 Task: Remove the website from the contact info.
Action: Mouse moved to (672, 69)
Screenshot: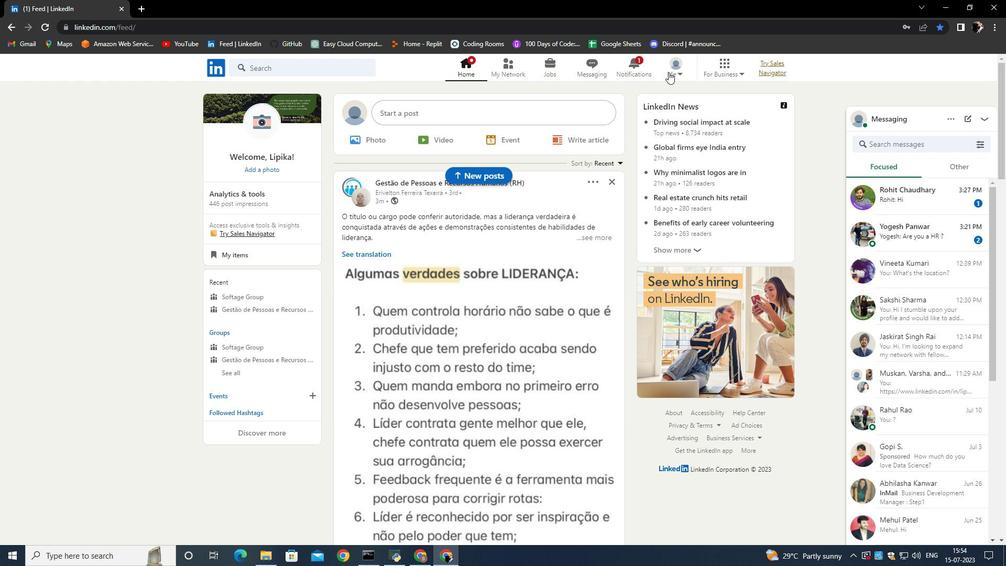 
Action: Mouse pressed left at (672, 69)
Screenshot: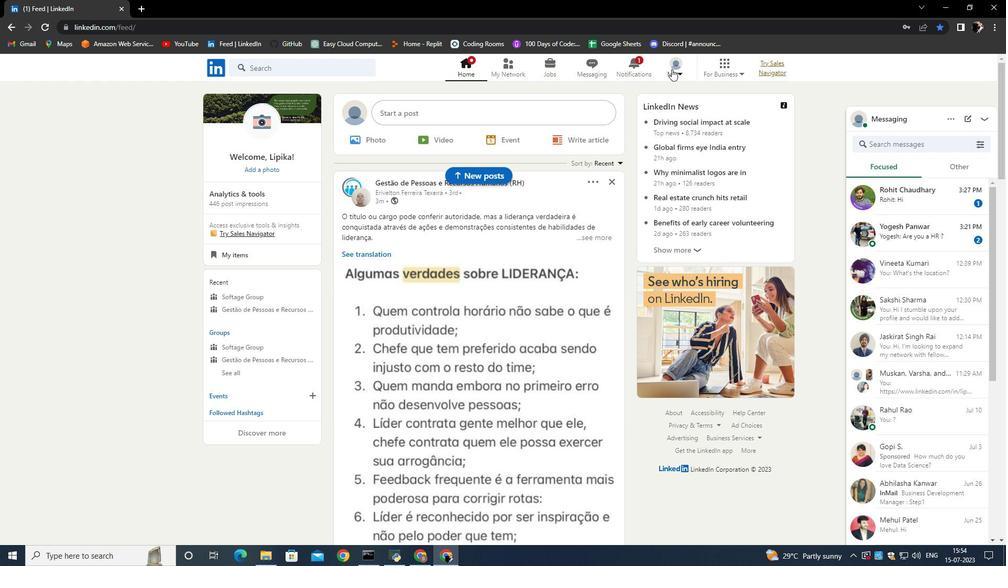 
Action: Mouse moved to (583, 114)
Screenshot: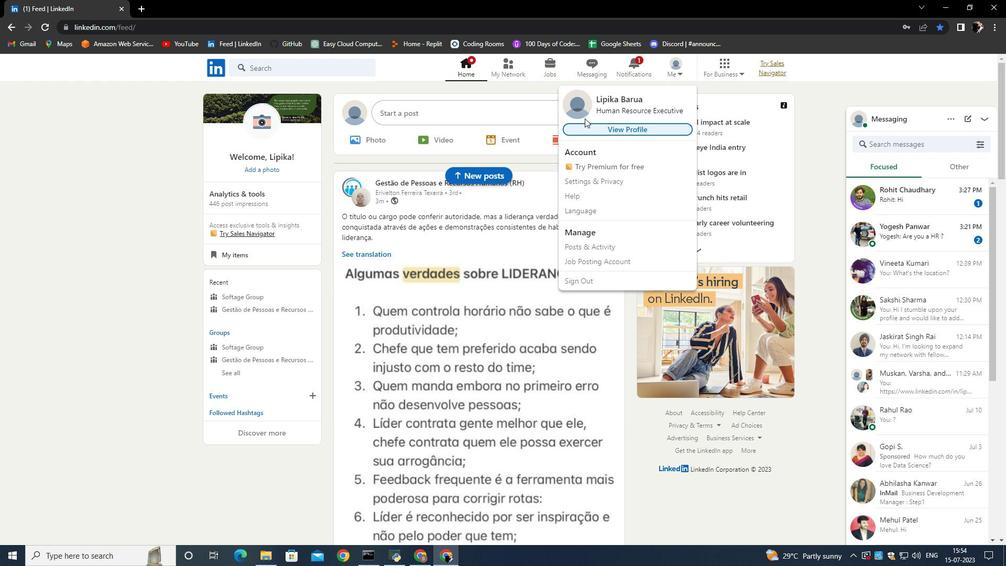 
Action: Mouse pressed left at (583, 114)
Screenshot: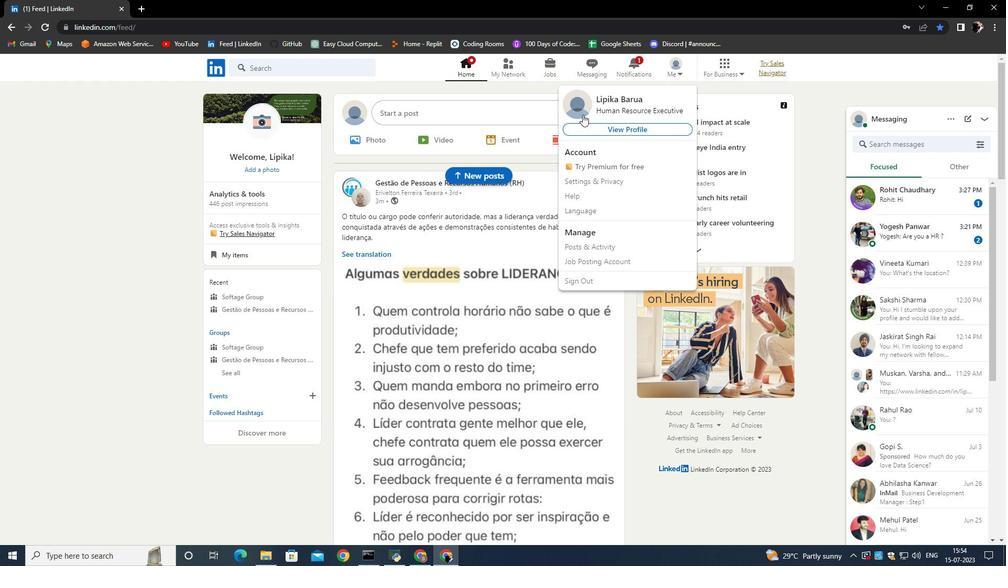 
Action: Mouse moved to (320, 344)
Screenshot: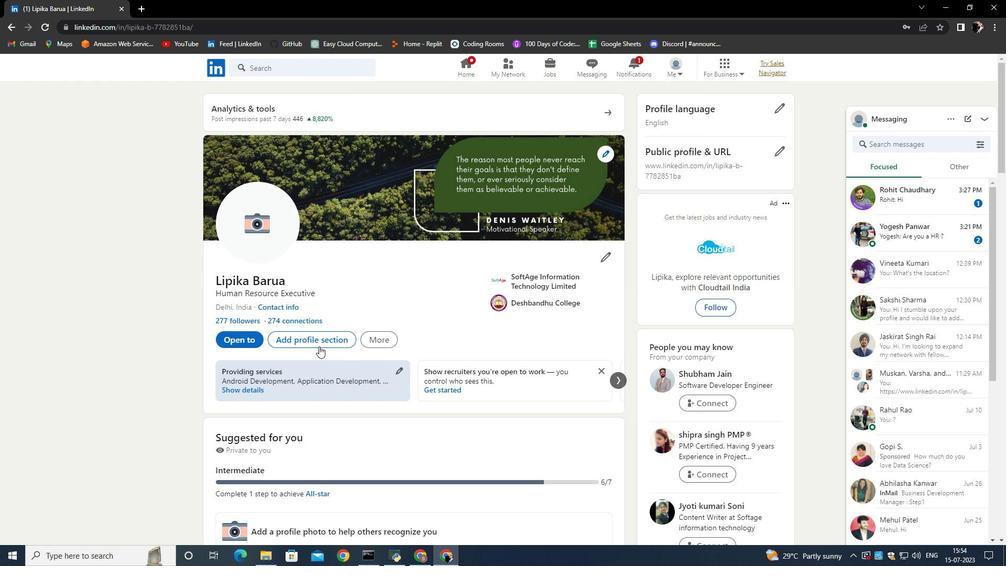 
Action: Mouse pressed left at (320, 344)
Screenshot: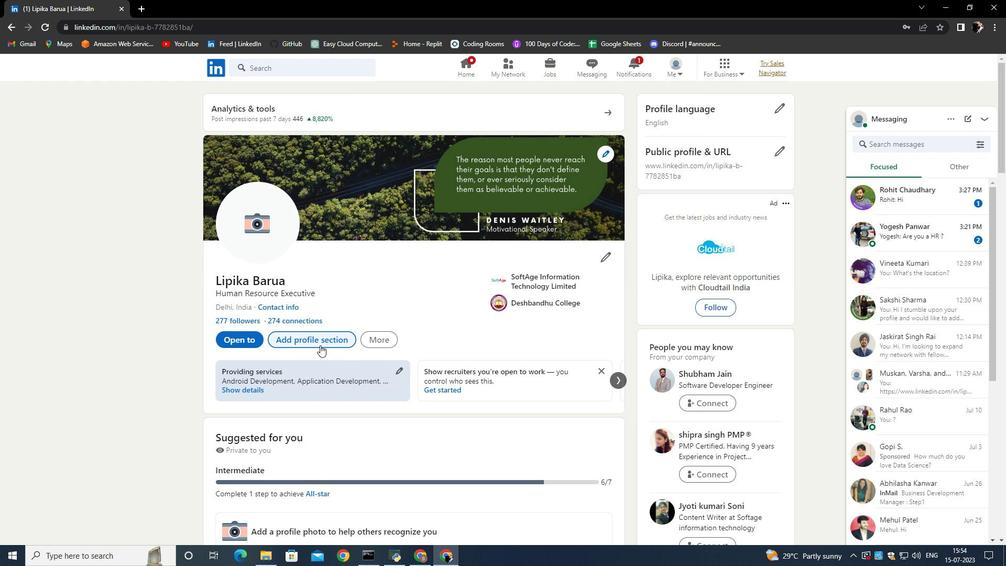 
Action: Mouse moved to (433, 315)
Screenshot: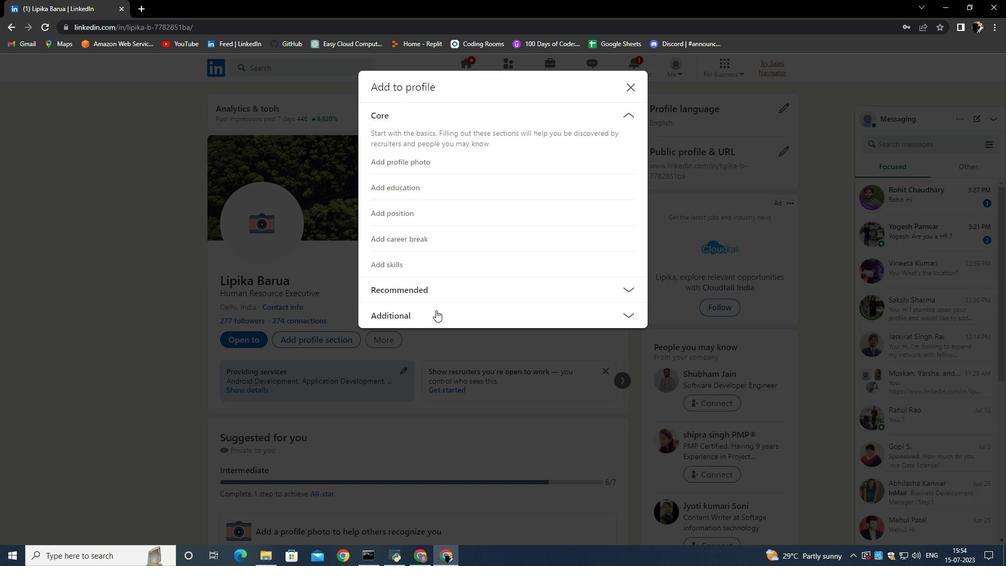 
Action: Mouse pressed left at (433, 315)
Screenshot: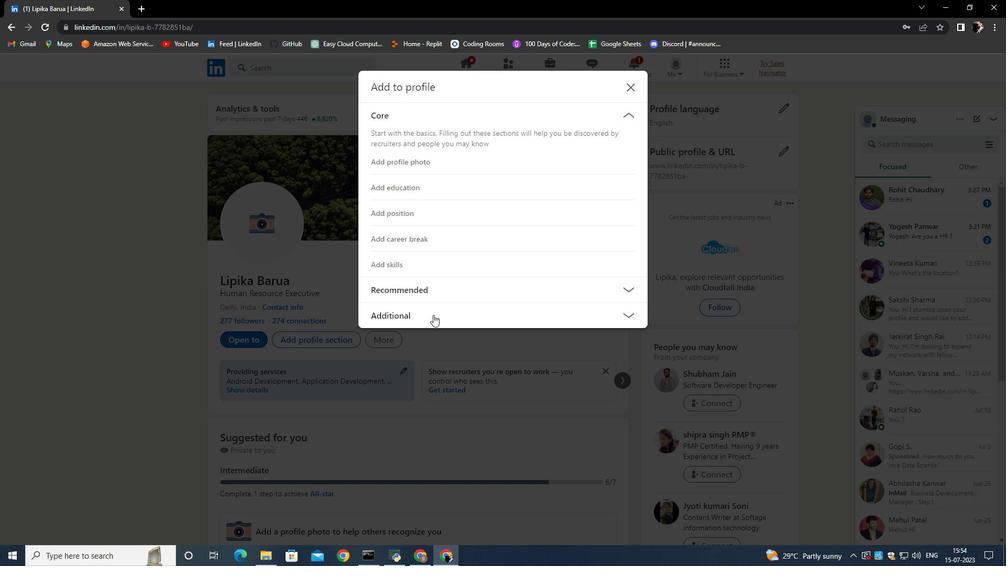 
Action: Mouse moved to (413, 423)
Screenshot: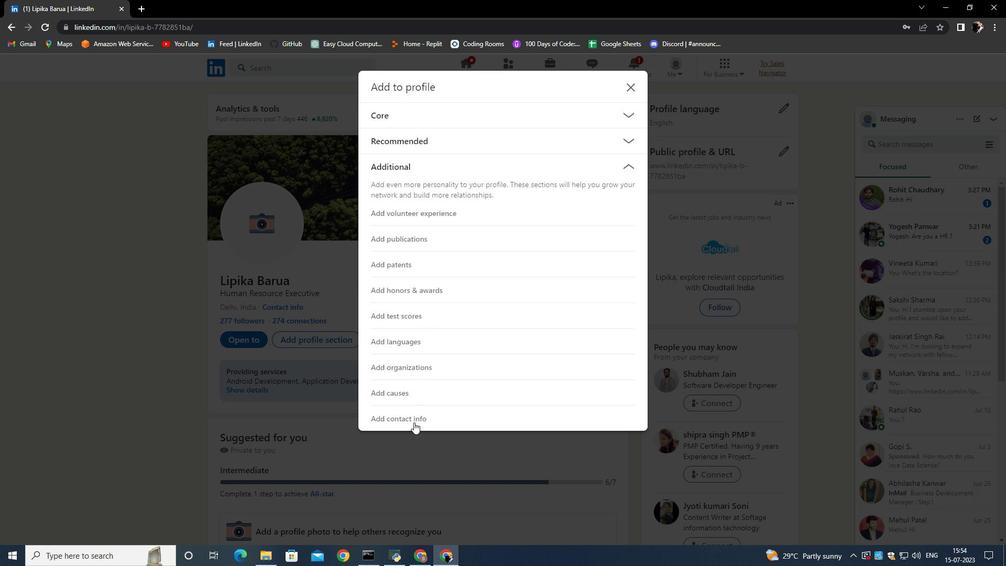 
Action: Mouse pressed left at (413, 423)
Screenshot: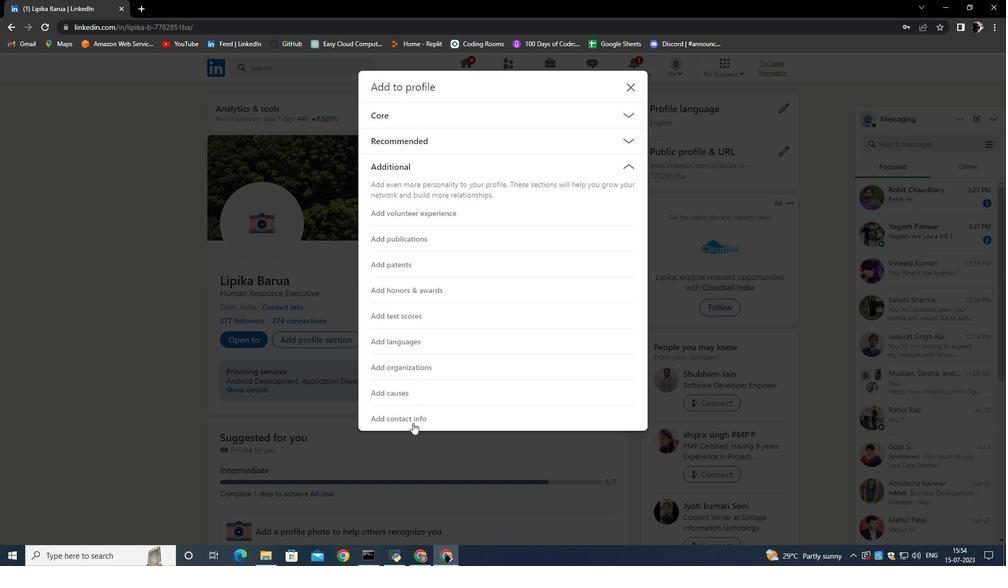 
Action: Mouse moved to (421, 322)
Screenshot: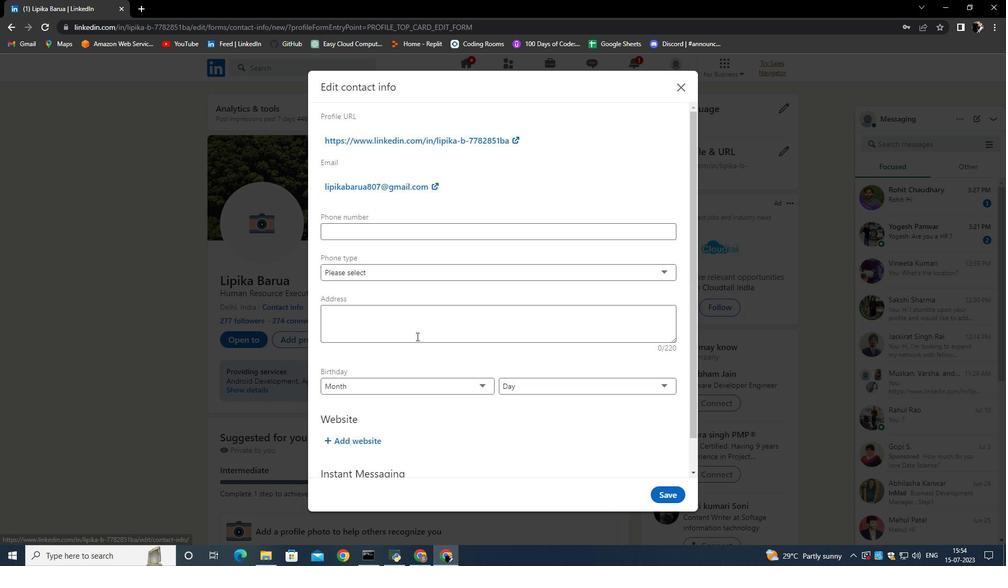 
Action: Mouse scrolled (421, 322) with delta (0, 0)
Screenshot: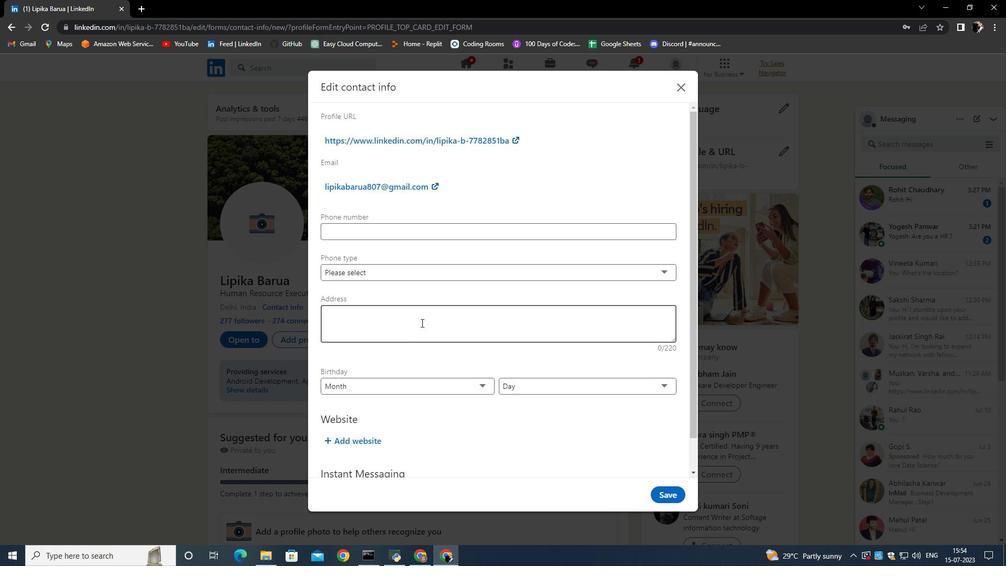 
Action: Mouse scrolled (421, 322) with delta (0, 0)
Screenshot: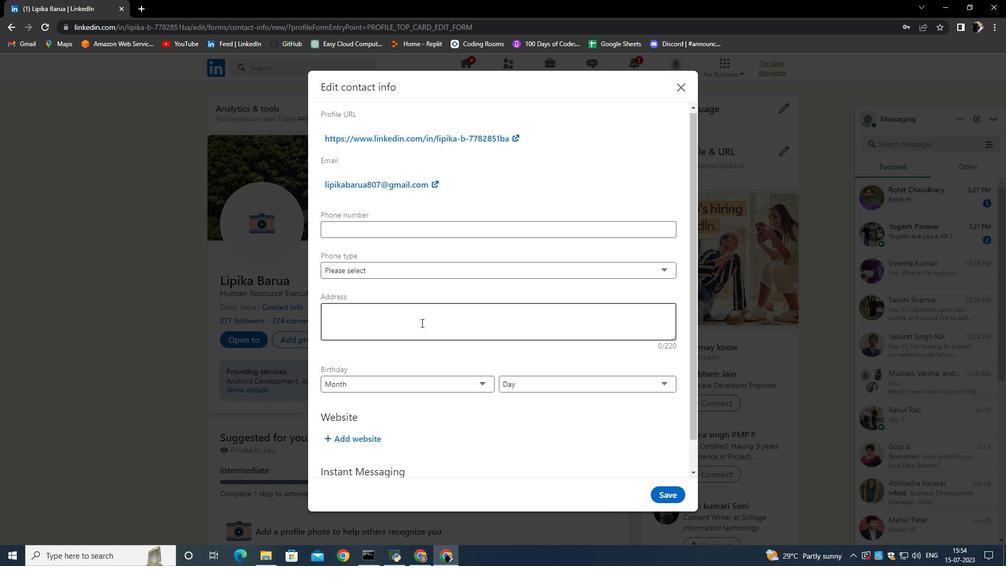 
Action: Mouse scrolled (421, 322) with delta (0, 0)
Screenshot: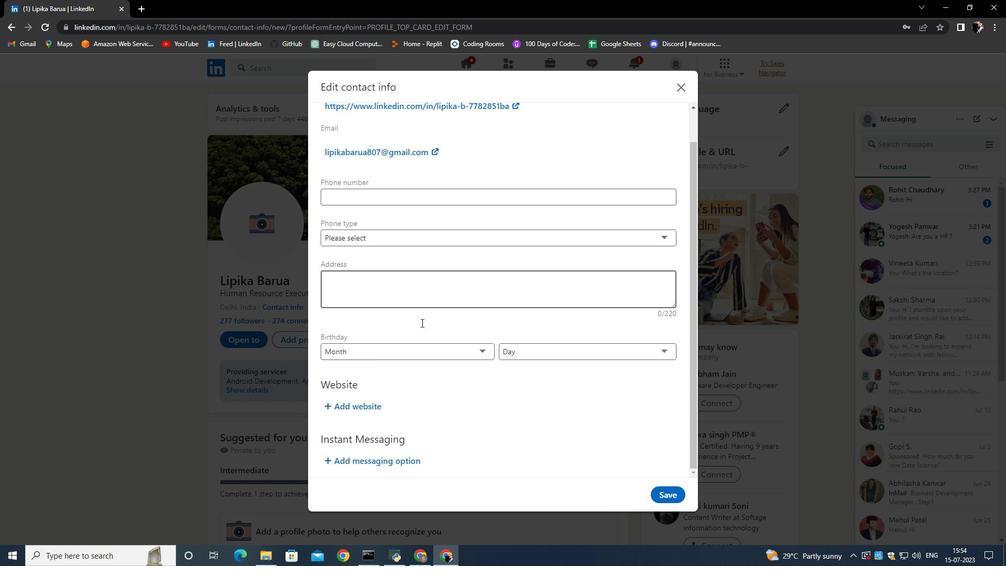 
Action: Mouse scrolled (421, 322) with delta (0, 0)
Screenshot: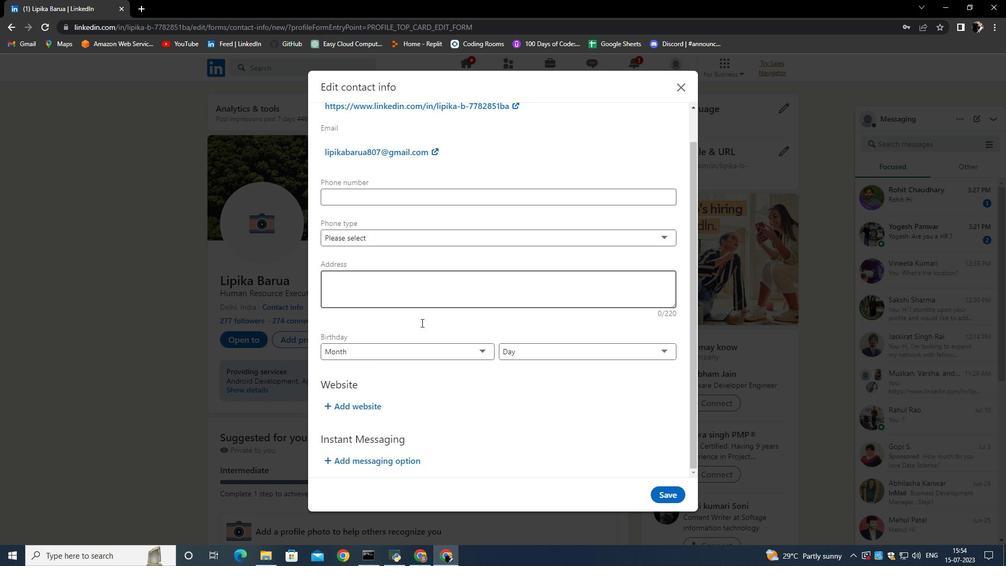 
Action: Mouse moved to (371, 413)
Screenshot: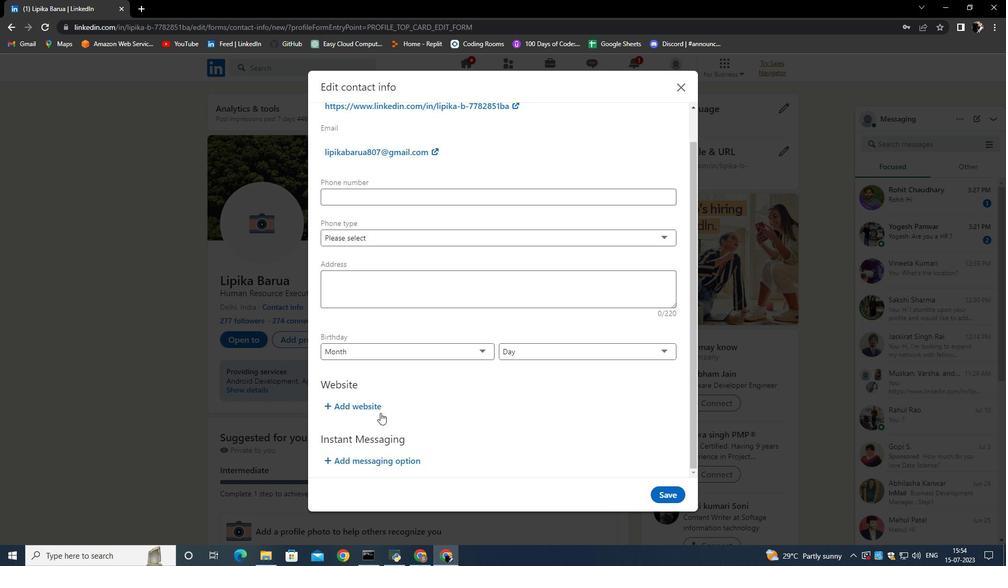 
Action: Mouse pressed left at (371, 413)
Screenshot: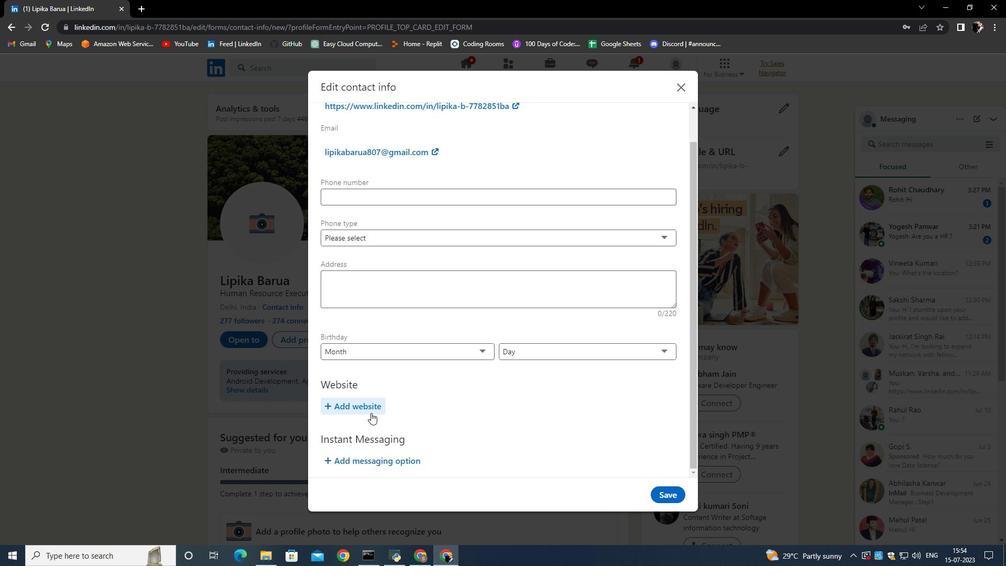 
Action: Mouse moved to (390, 351)
Screenshot: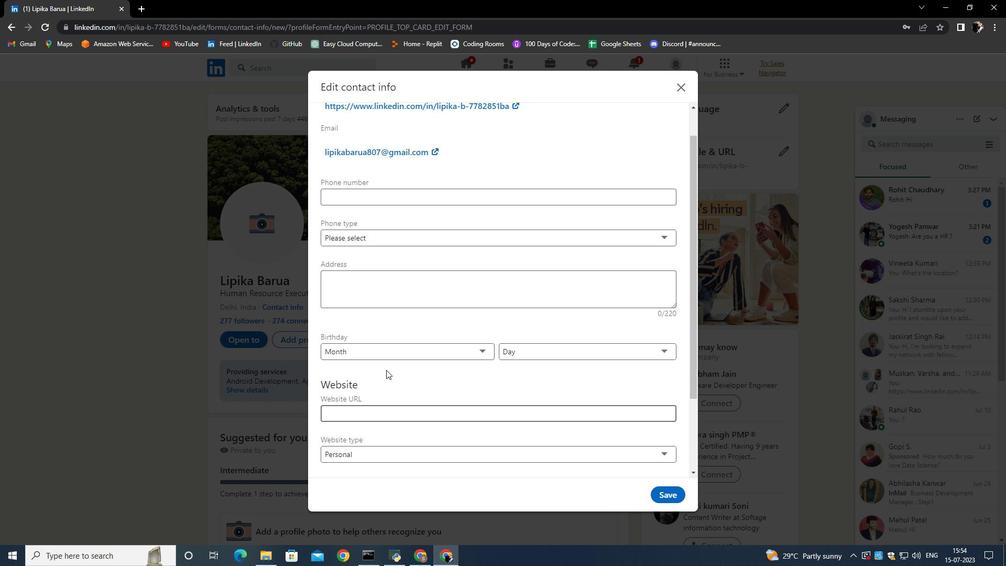 
Action: Mouse scrolled (390, 351) with delta (0, 0)
Screenshot: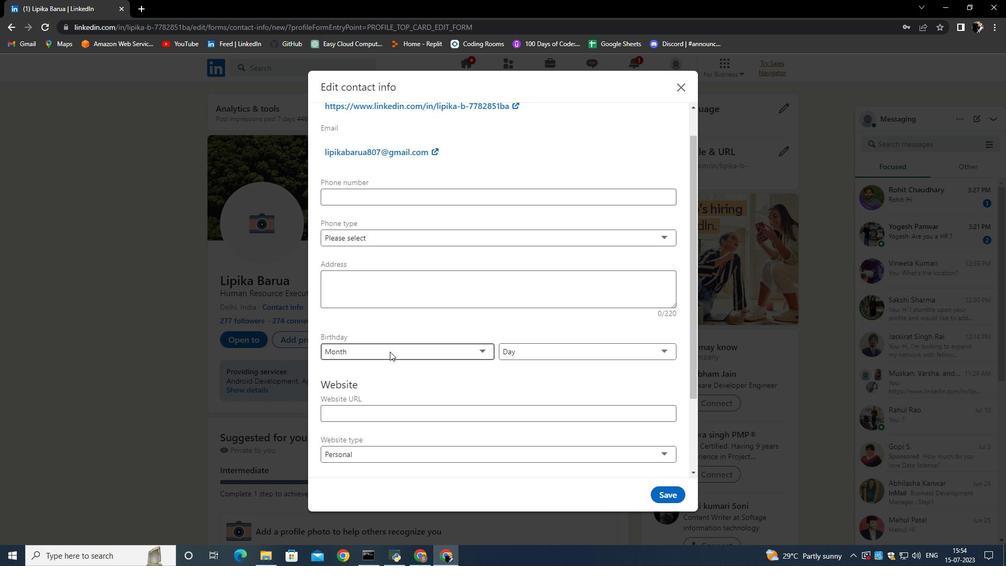 
Action: Mouse scrolled (390, 351) with delta (0, 0)
Screenshot: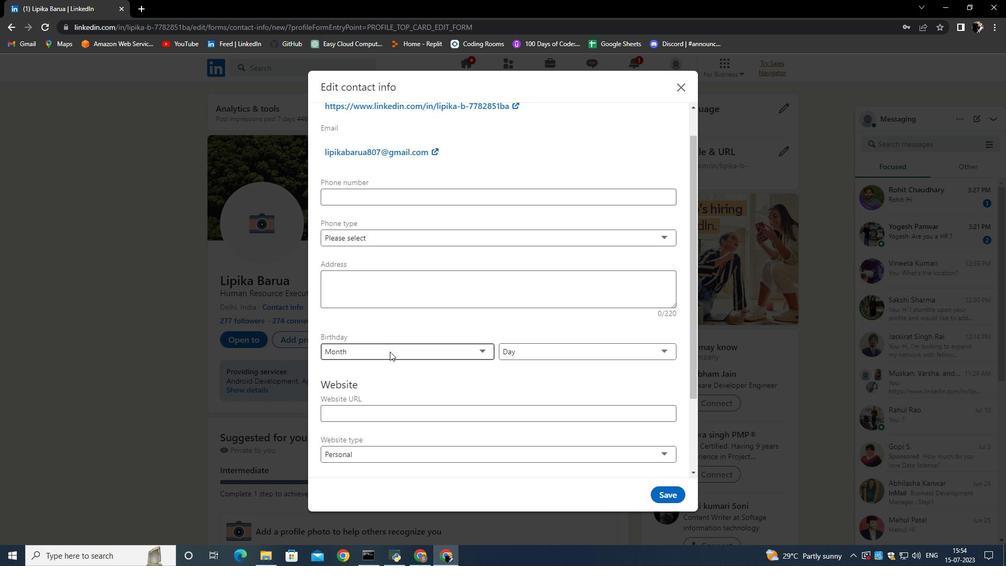 
Action: Mouse scrolled (390, 351) with delta (0, 0)
Screenshot: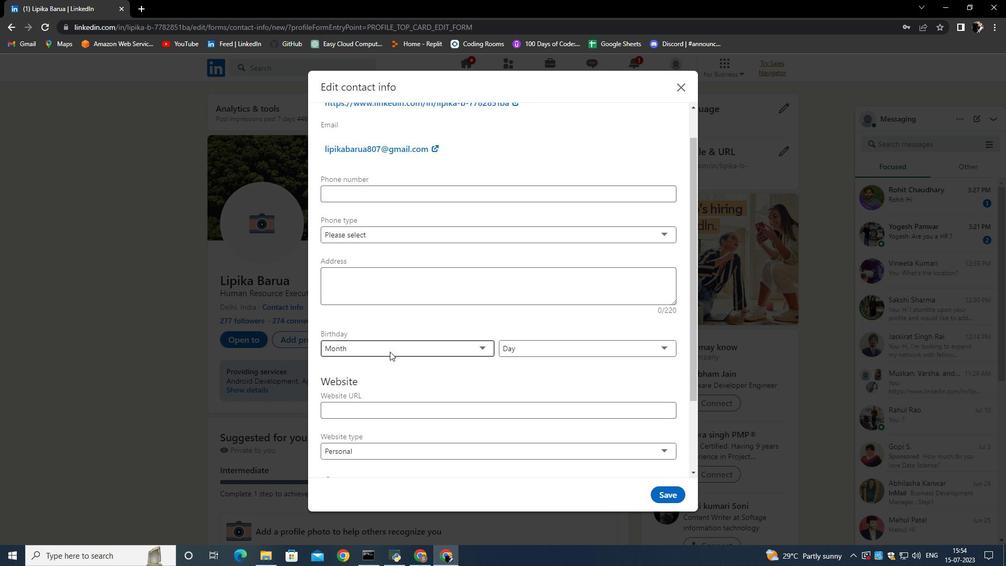 
Action: Mouse scrolled (390, 351) with delta (0, 0)
Screenshot: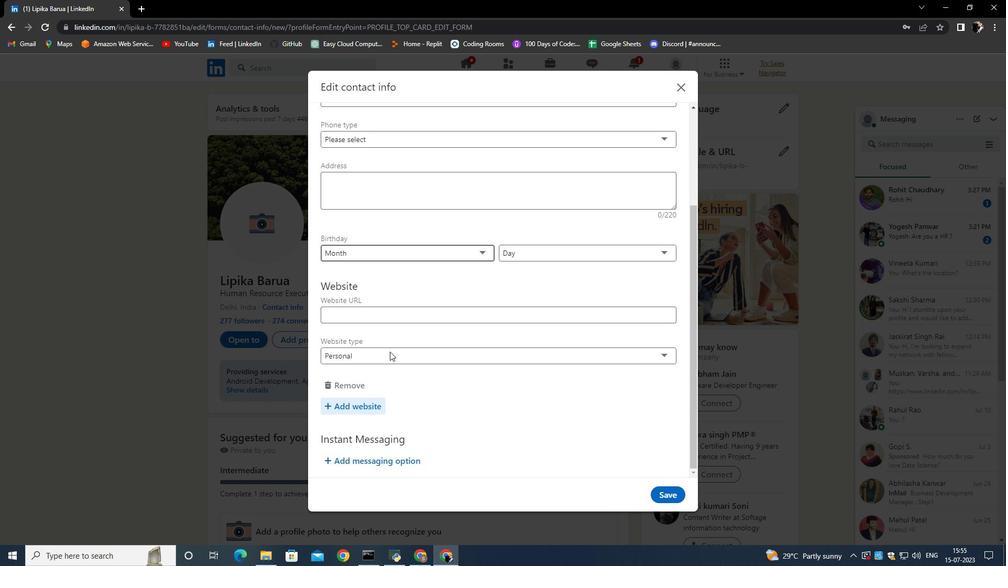 
Action: Mouse moved to (360, 383)
Screenshot: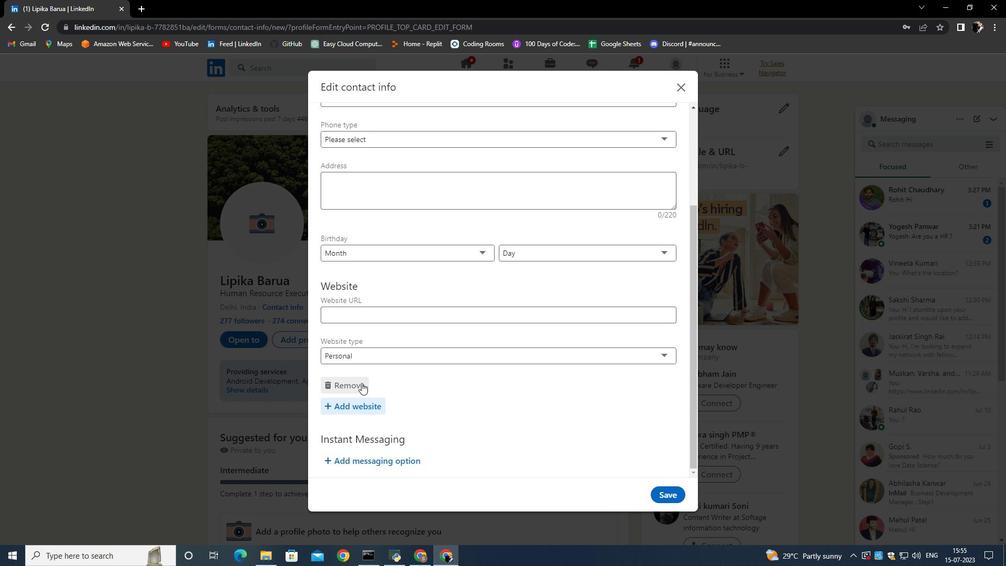 
Action: Mouse pressed left at (360, 383)
Screenshot: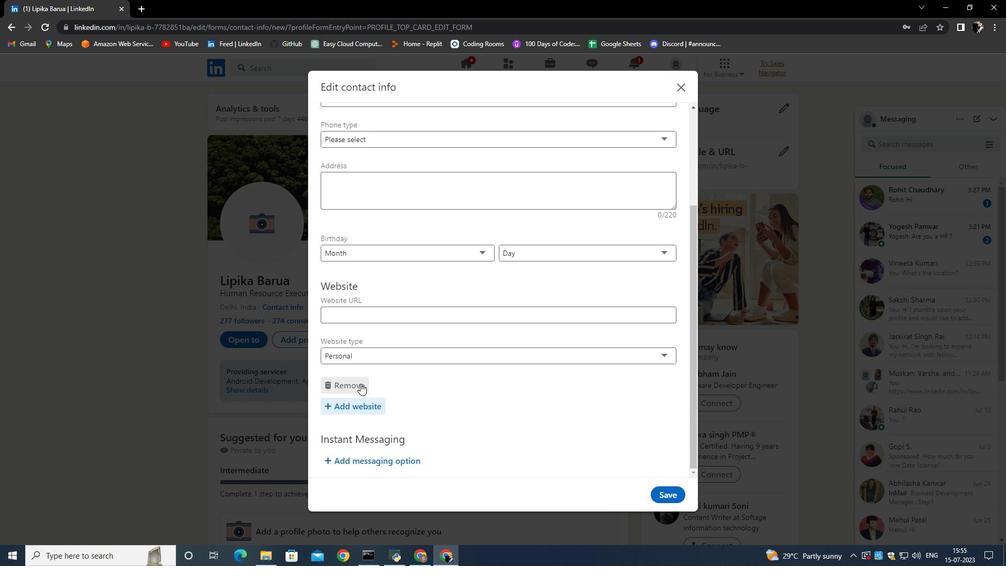 
Action: Mouse moved to (472, 374)
Screenshot: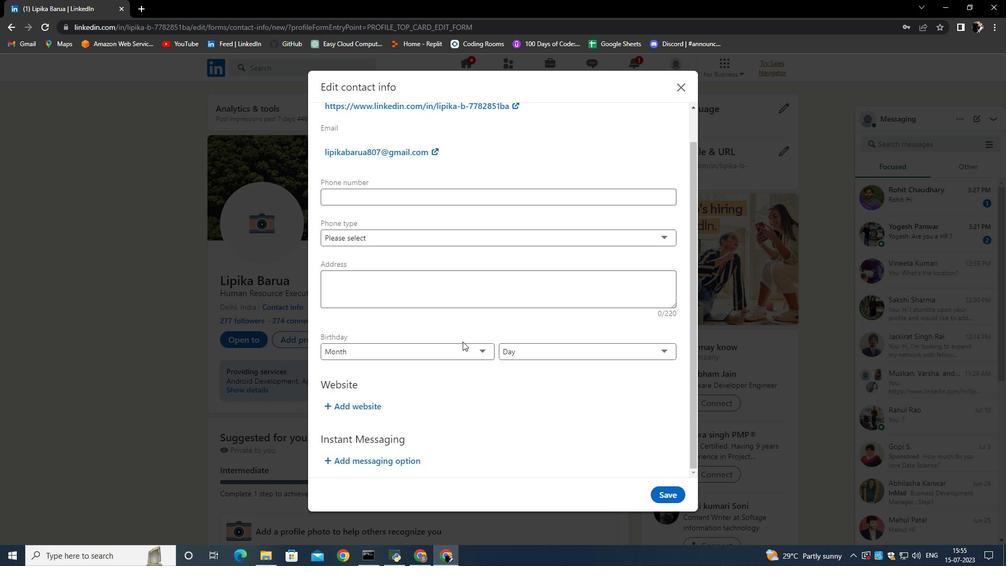 
